 Task: Create a rule when a comment starting with text is posted to a card by anyone except me .
Action: Mouse moved to (705, 171)
Screenshot: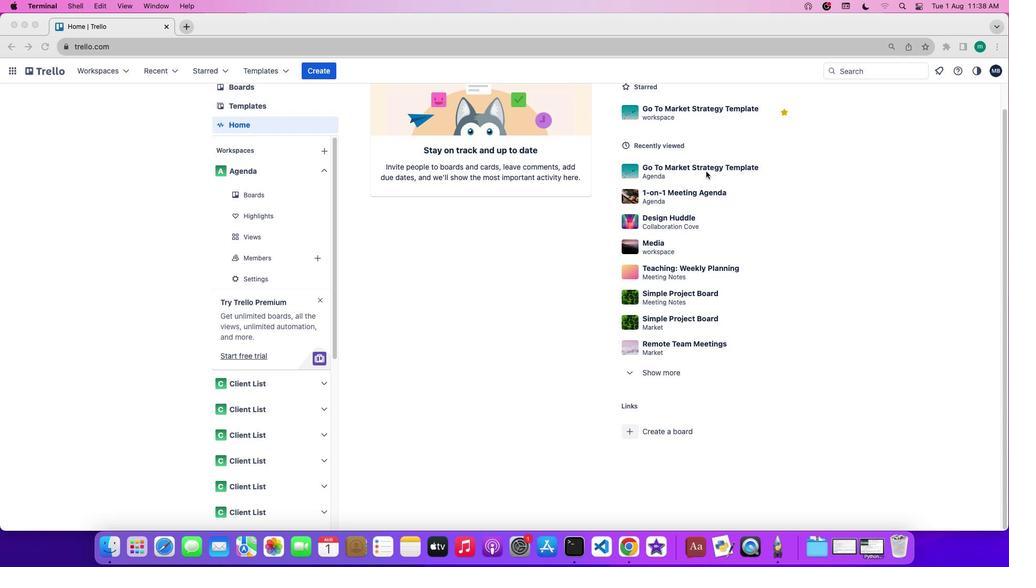
Action: Mouse pressed left at (705, 171)
Screenshot: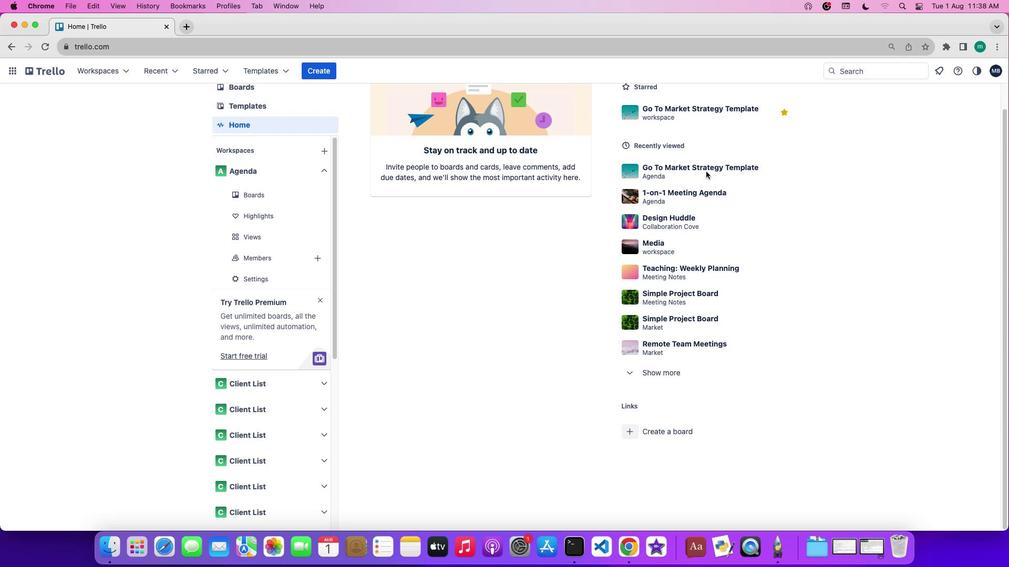 
Action: Mouse pressed left at (705, 171)
Screenshot: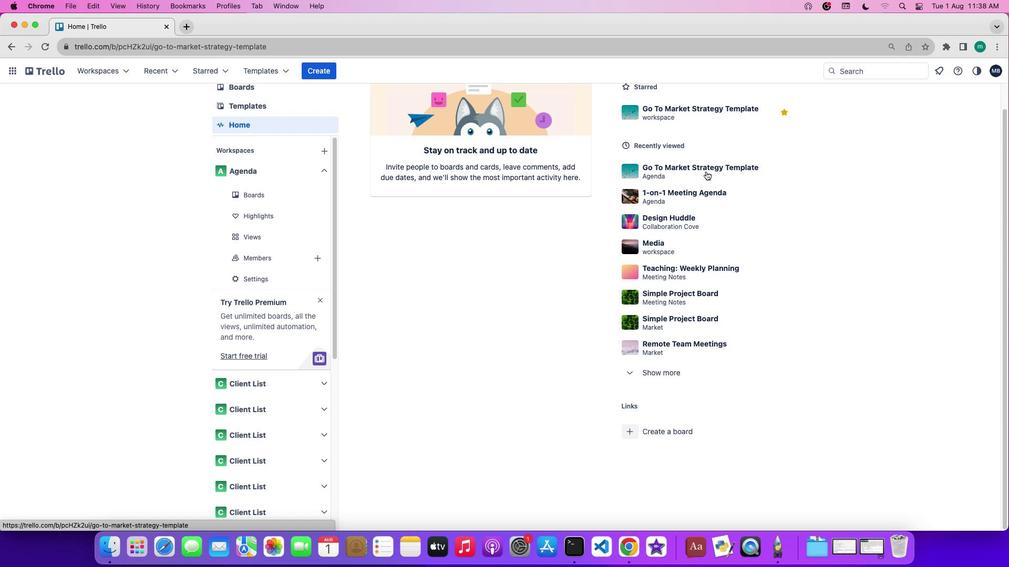 
Action: Mouse moved to (943, 239)
Screenshot: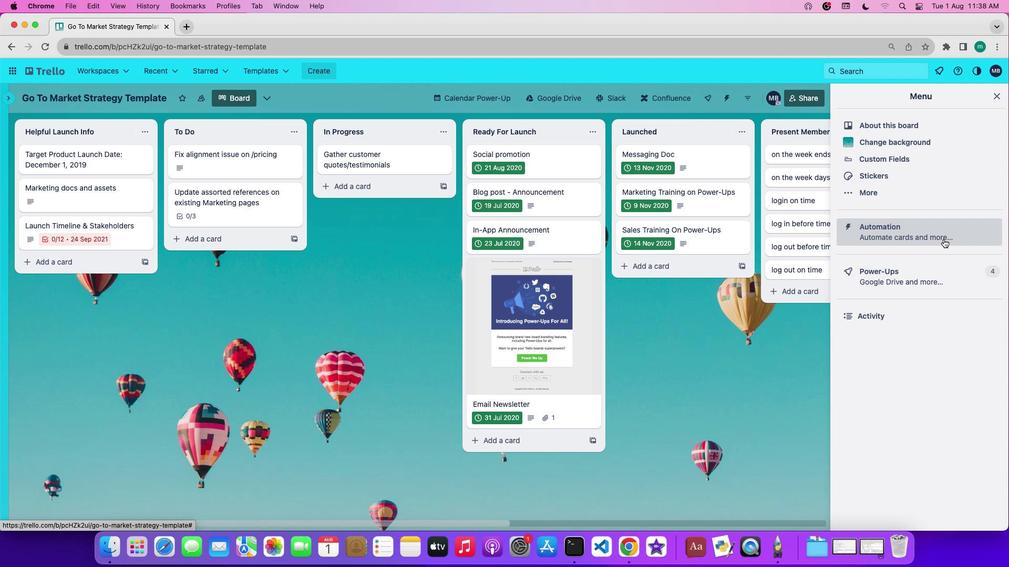
Action: Mouse pressed left at (943, 239)
Screenshot: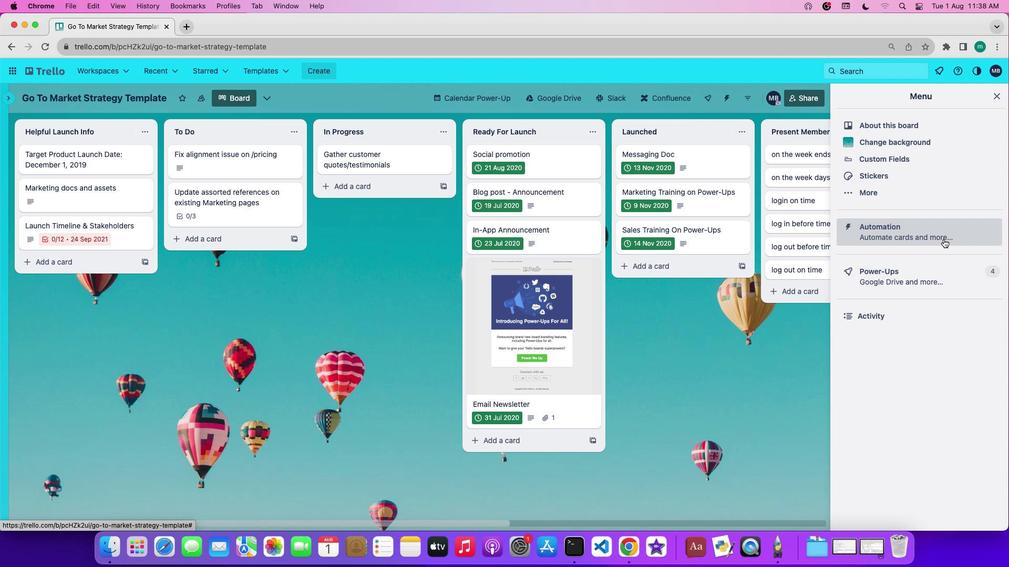 
Action: Mouse moved to (59, 192)
Screenshot: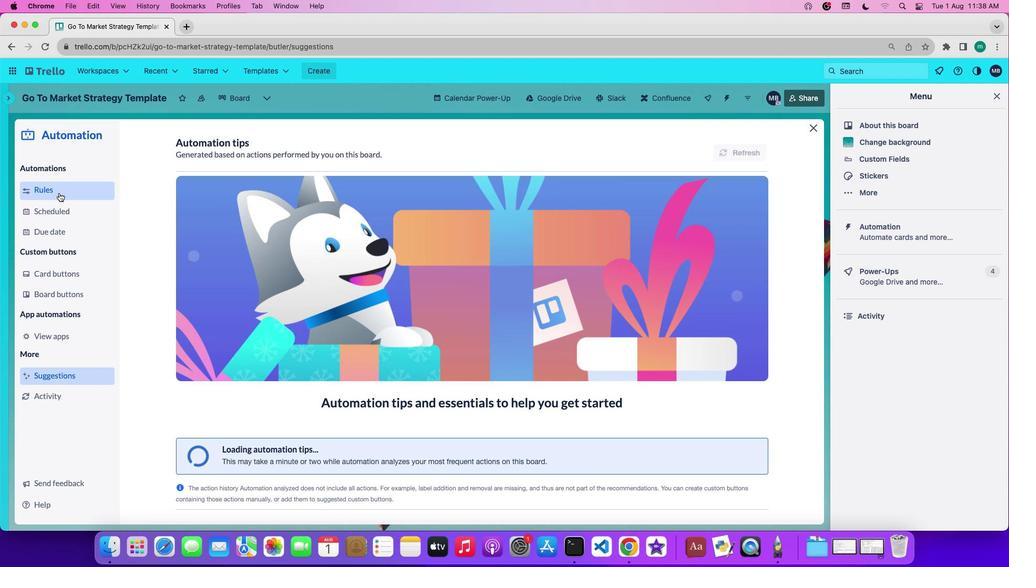 
Action: Mouse pressed left at (59, 192)
Screenshot: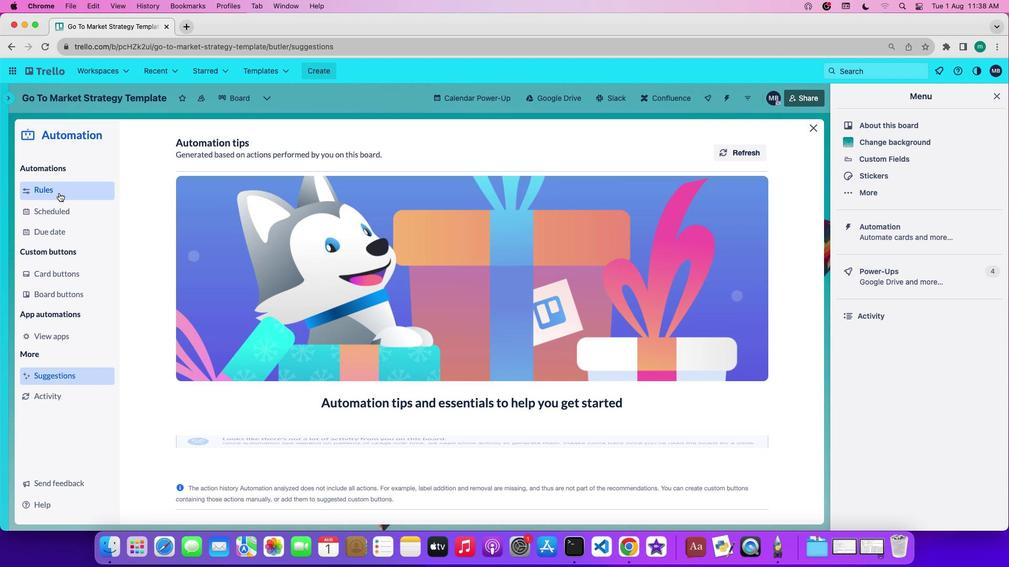 
Action: Mouse moved to (243, 374)
Screenshot: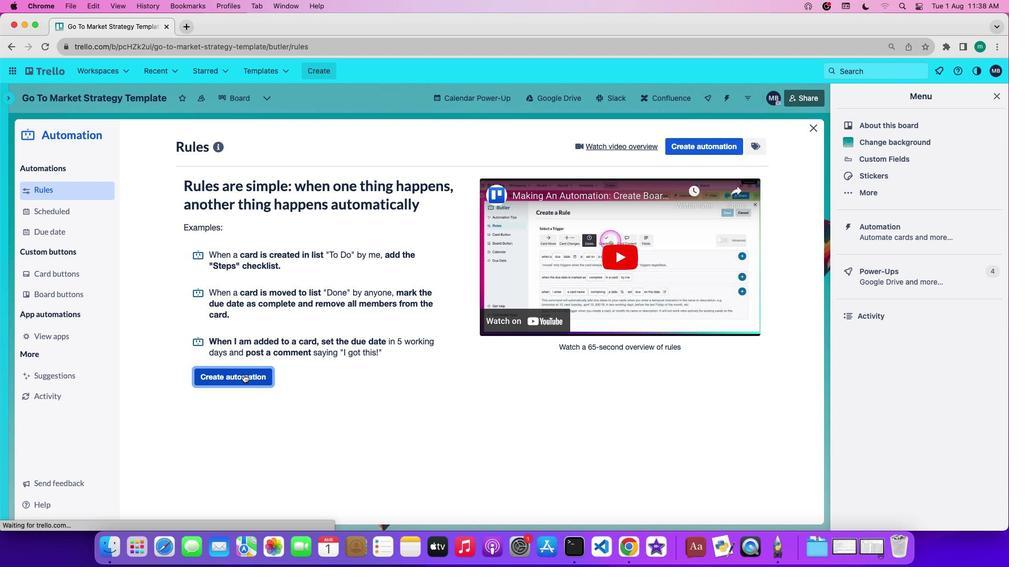 
Action: Mouse pressed left at (243, 374)
Screenshot: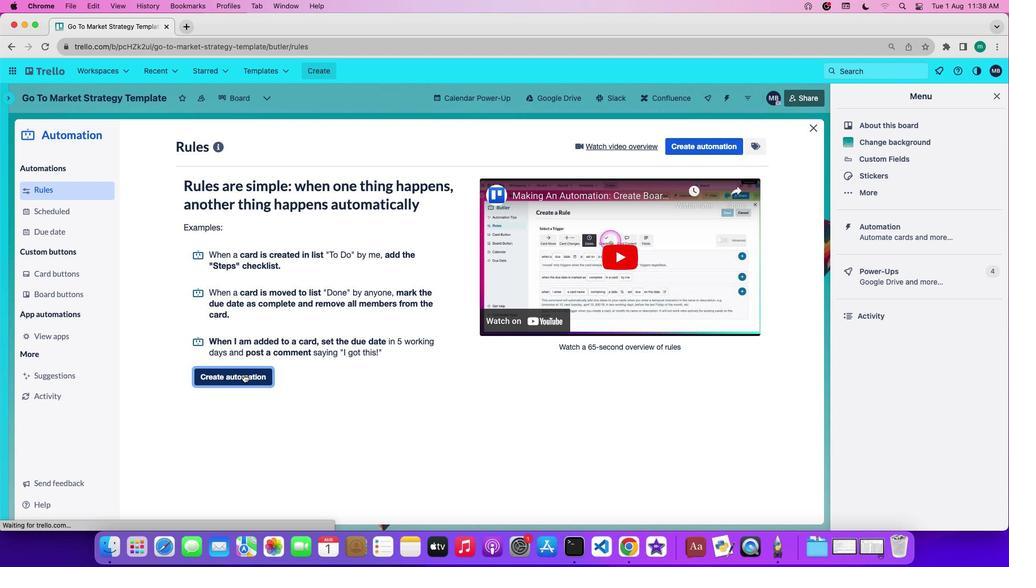 
Action: Mouse moved to (443, 245)
Screenshot: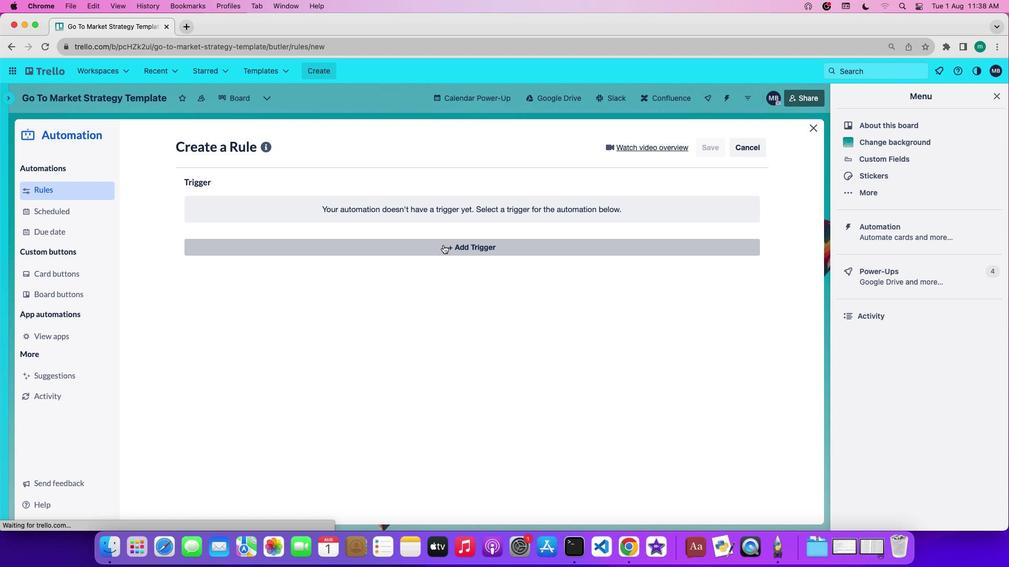 
Action: Mouse pressed left at (443, 245)
Screenshot: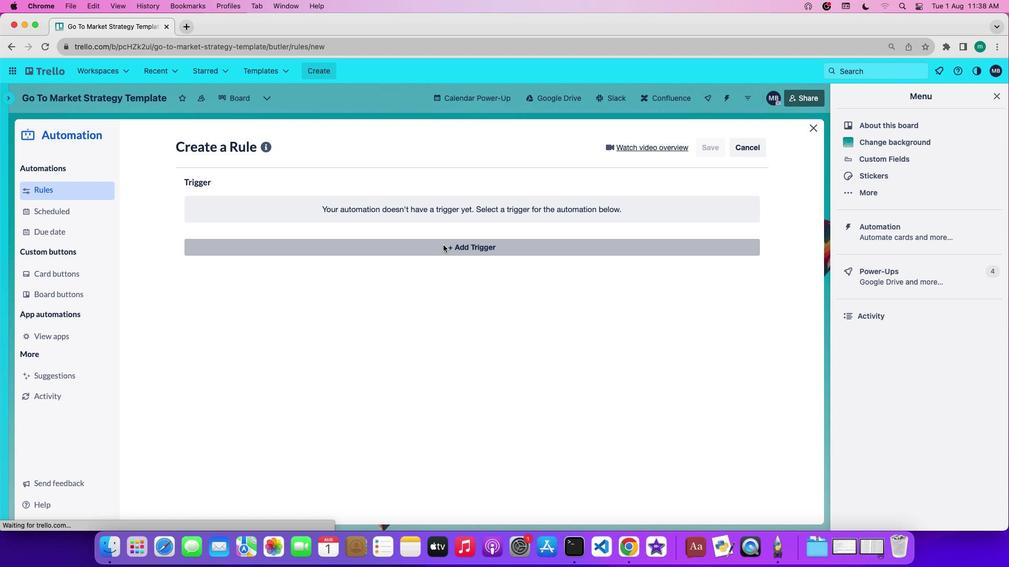 
Action: Mouse moved to (378, 287)
Screenshot: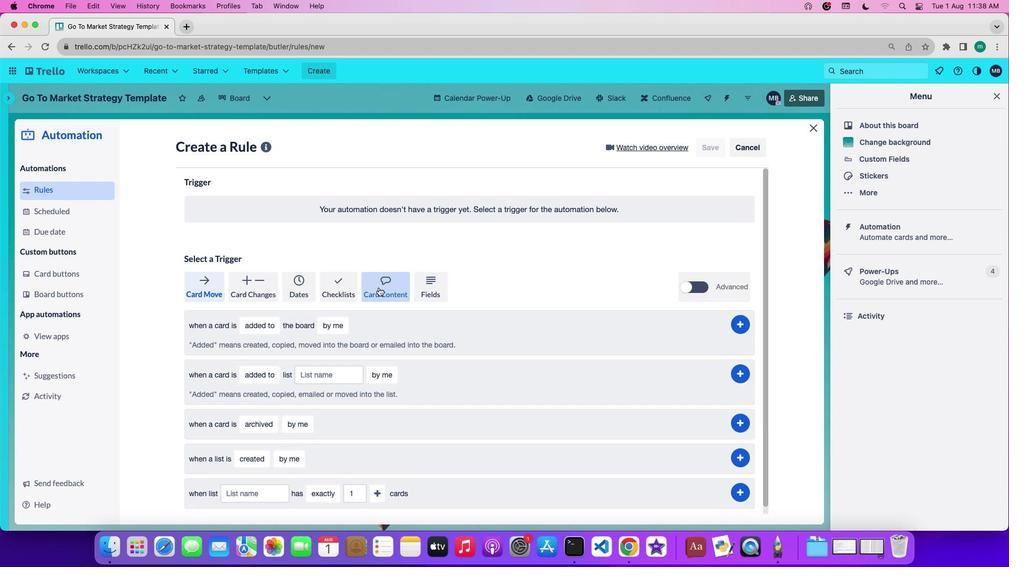 
Action: Mouse pressed left at (378, 287)
Screenshot: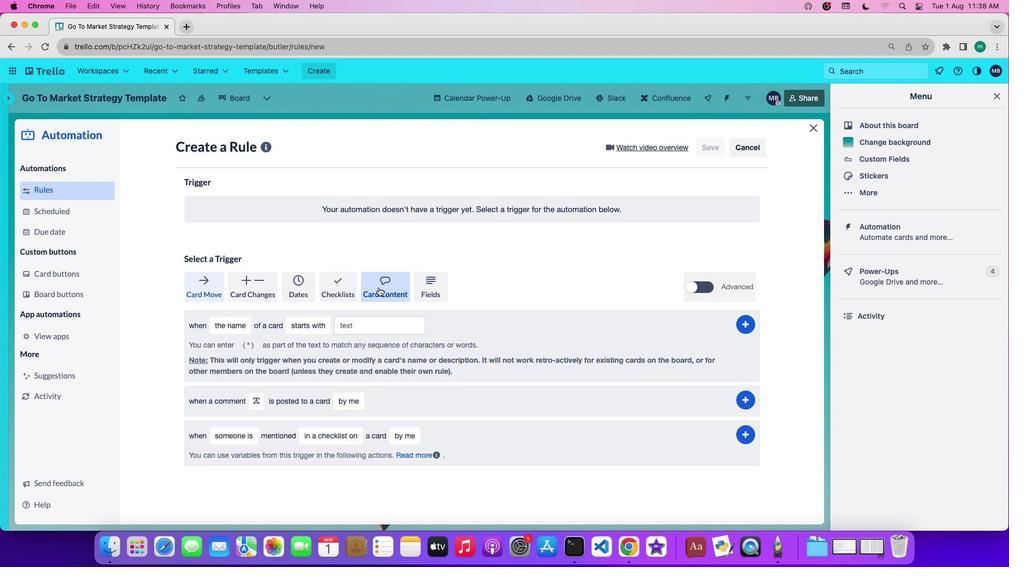 
Action: Mouse moved to (255, 399)
Screenshot: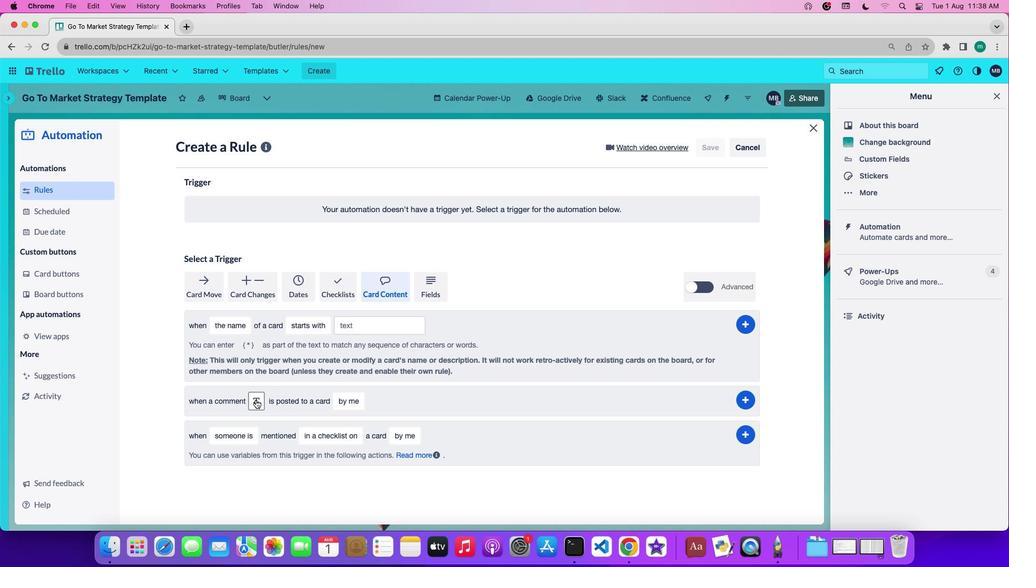 
Action: Mouse pressed left at (255, 399)
Screenshot: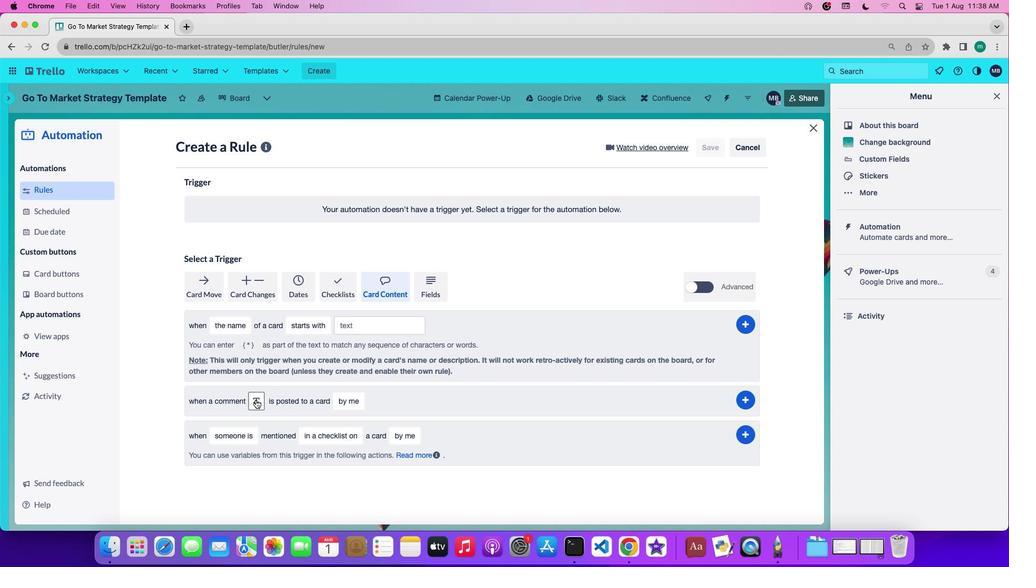 
Action: Mouse moved to (271, 434)
Screenshot: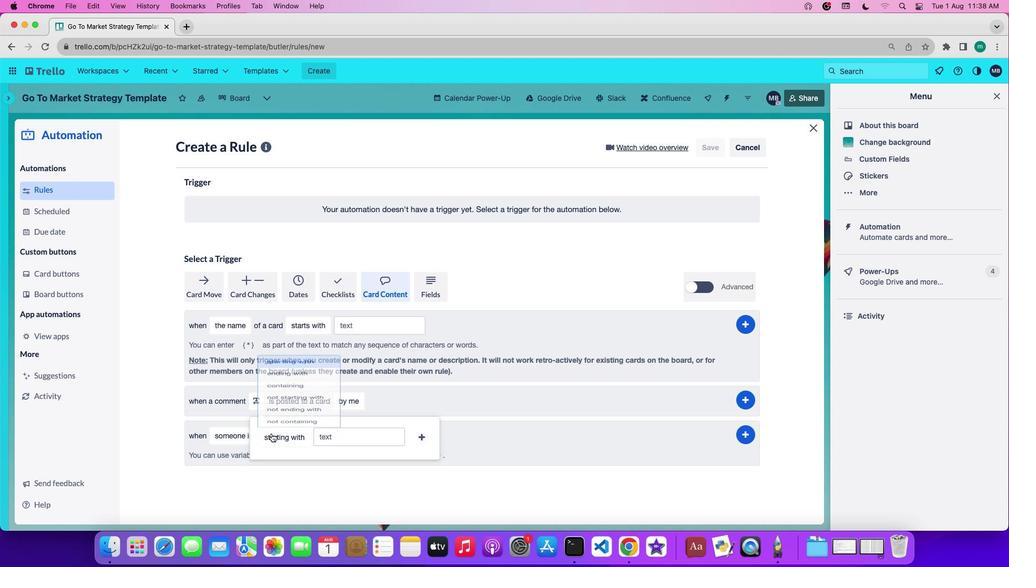 
Action: Mouse pressed left at (271, 434)
Screenshot: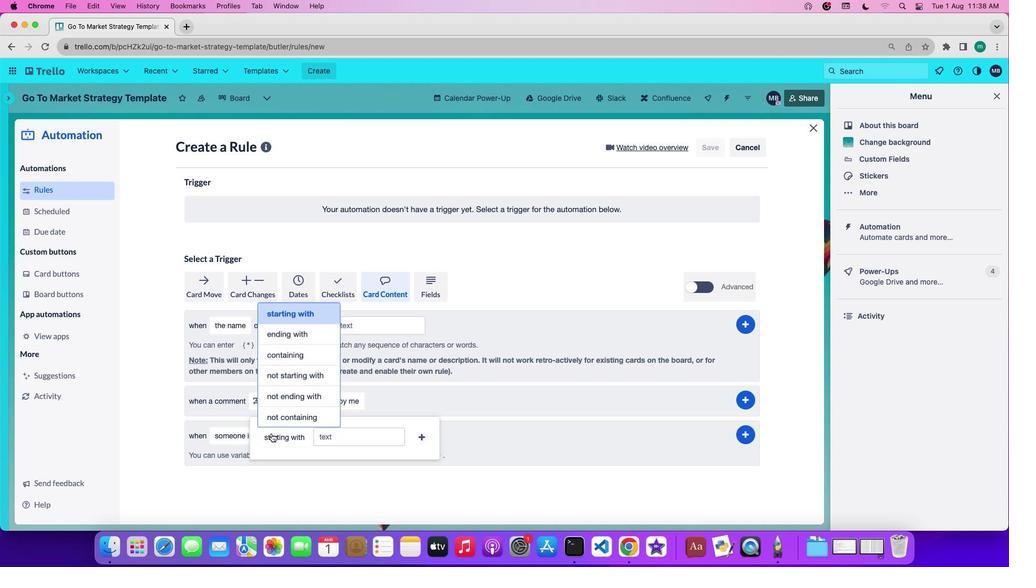 
Action: Mouse moved to (293, 312)
Screenshot: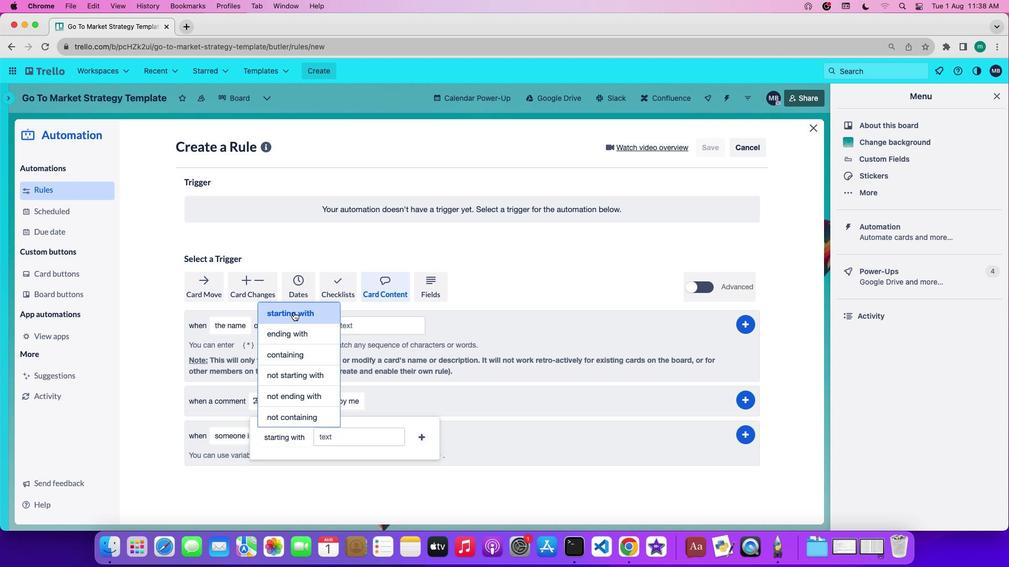 
Action: Mouse pressed left at (293, 312)
Screenshot: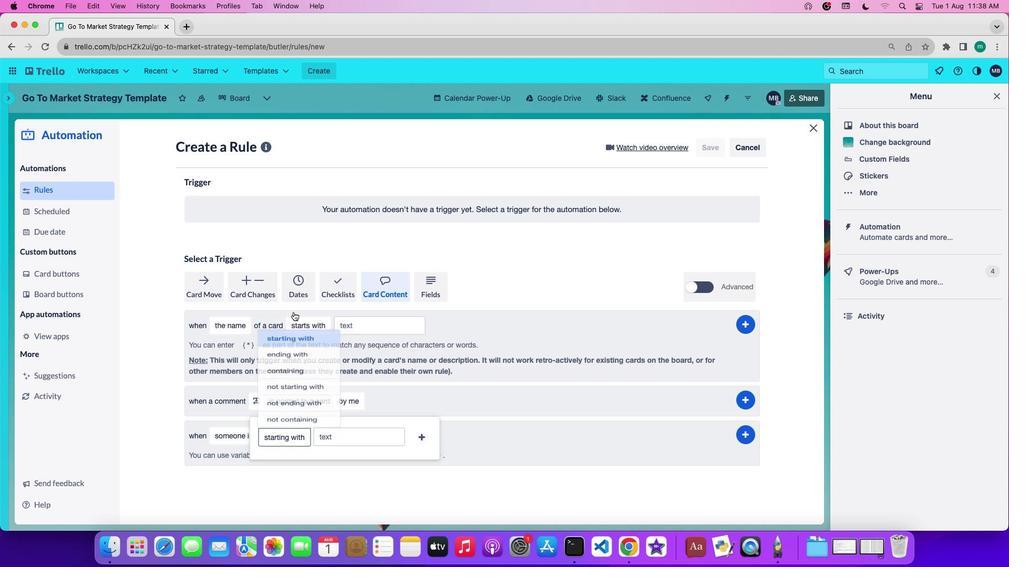 
Action: Mouse moved to (335, 434)
Screenshot: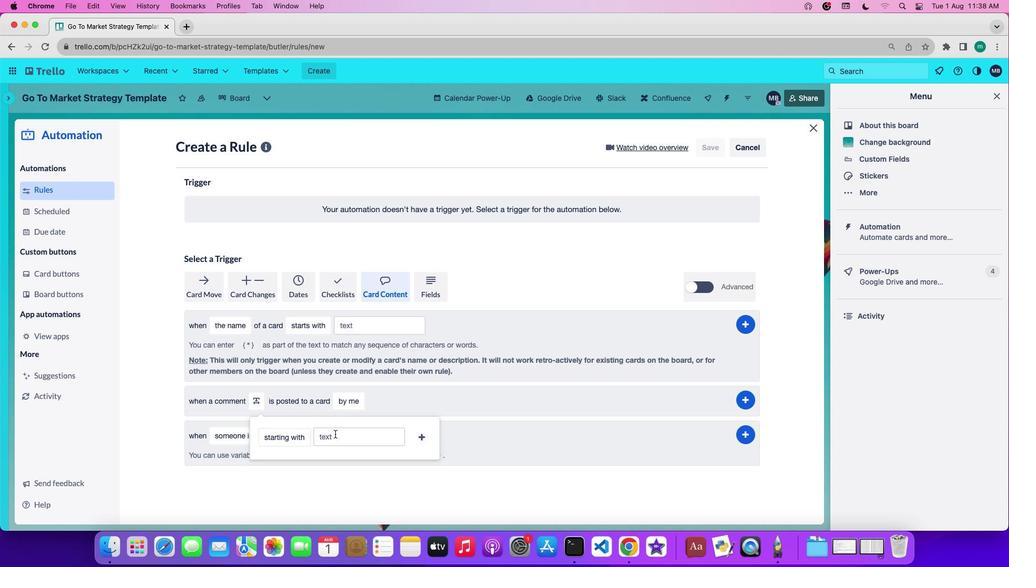 
Action: Mouse pressed left at (335, 434)
Screenshot: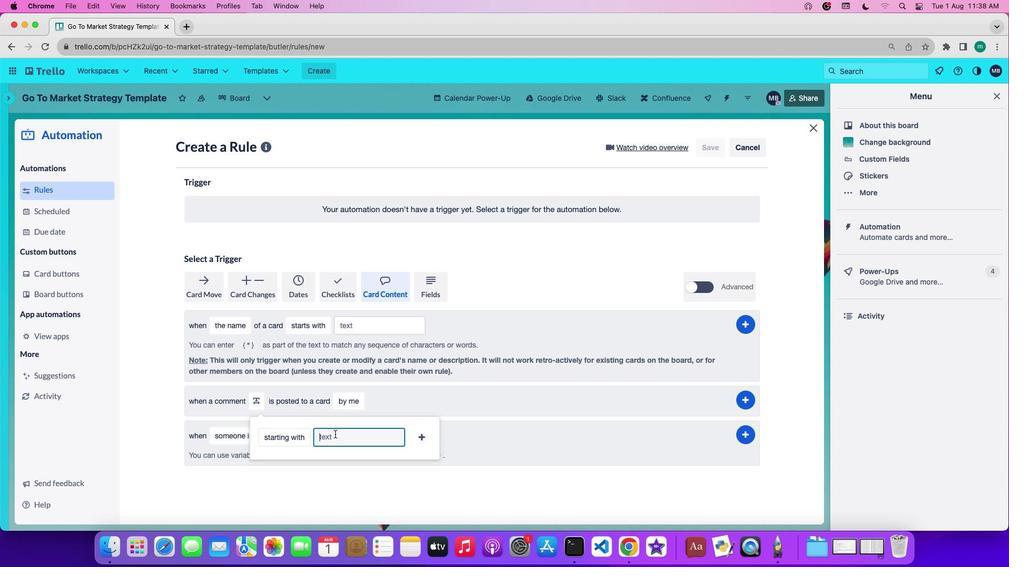 
Action: Key pressed 't''e''x''t'
Screenshot: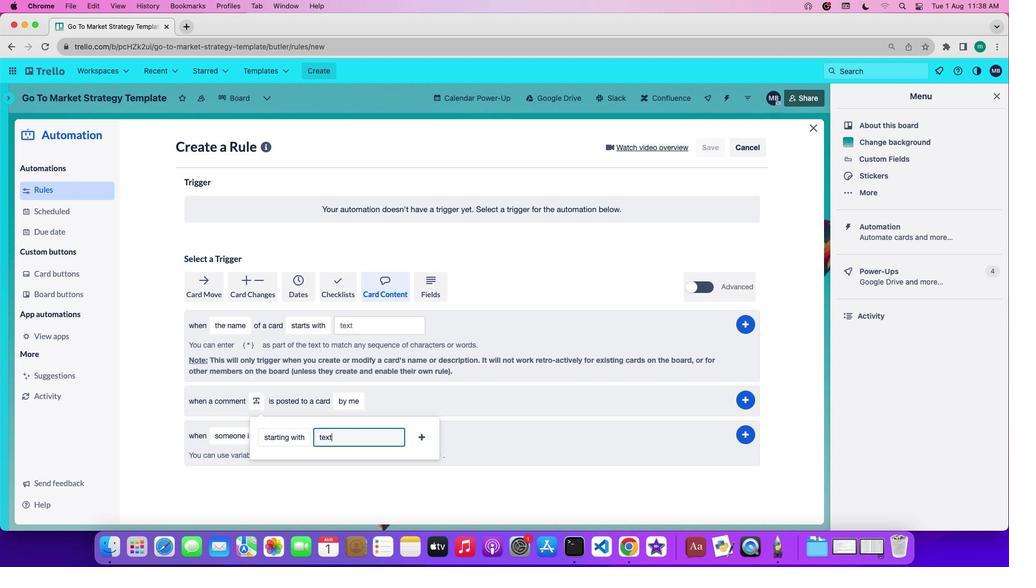 
Action: Mouse moved to (420, 436)
Screenshot: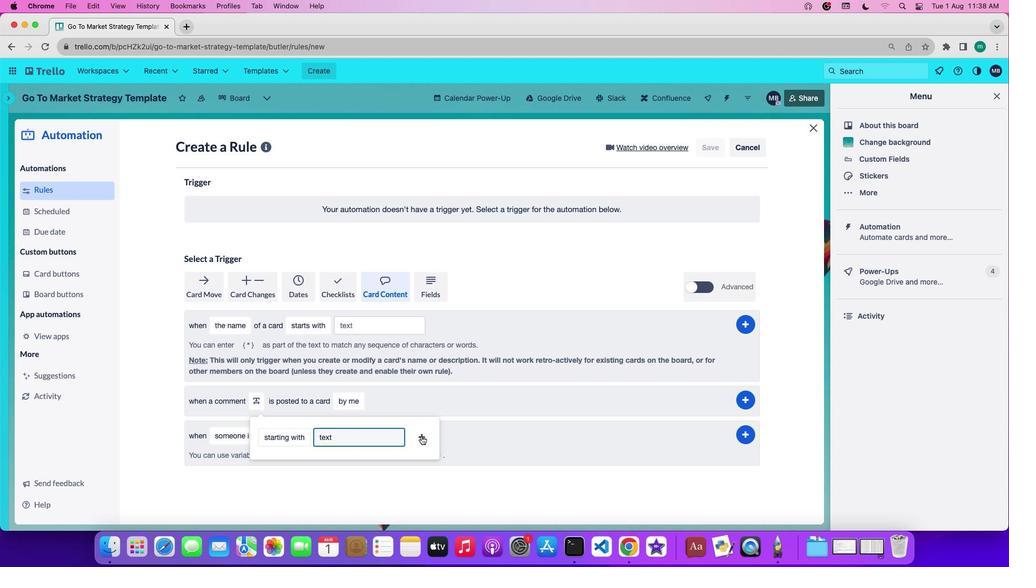 
Action: Mouse pressed left at (420, 436)
Screenshot: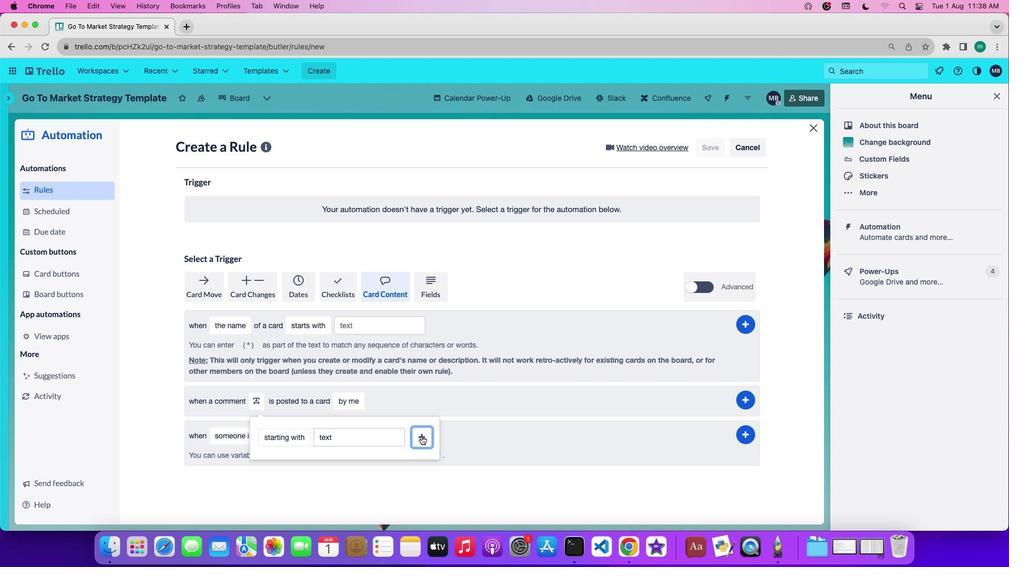 
Action: Mouse moved to (411, 401)
Screenshot: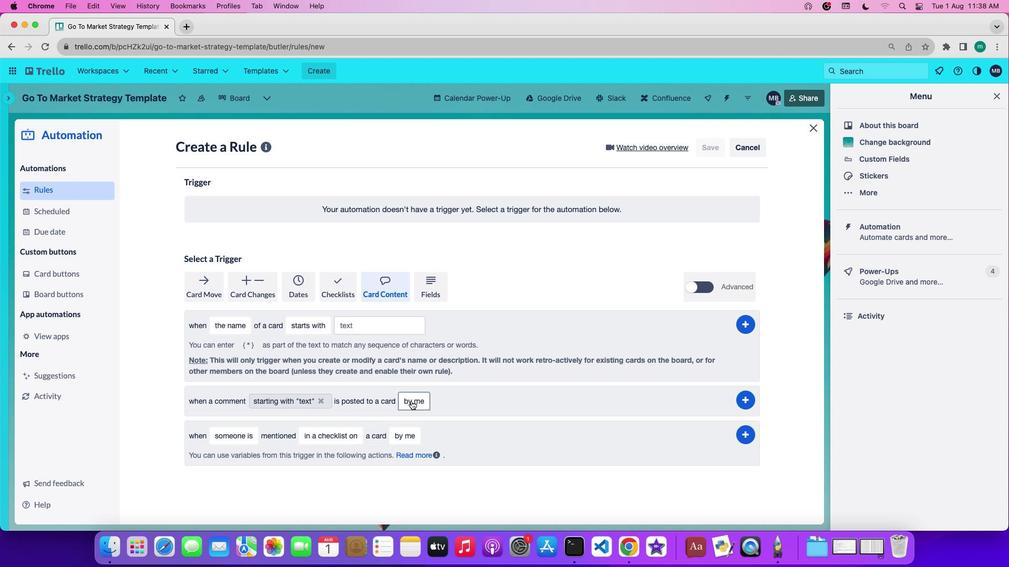 
Action: Mouse pressed left at (411, 401)
Screenshot: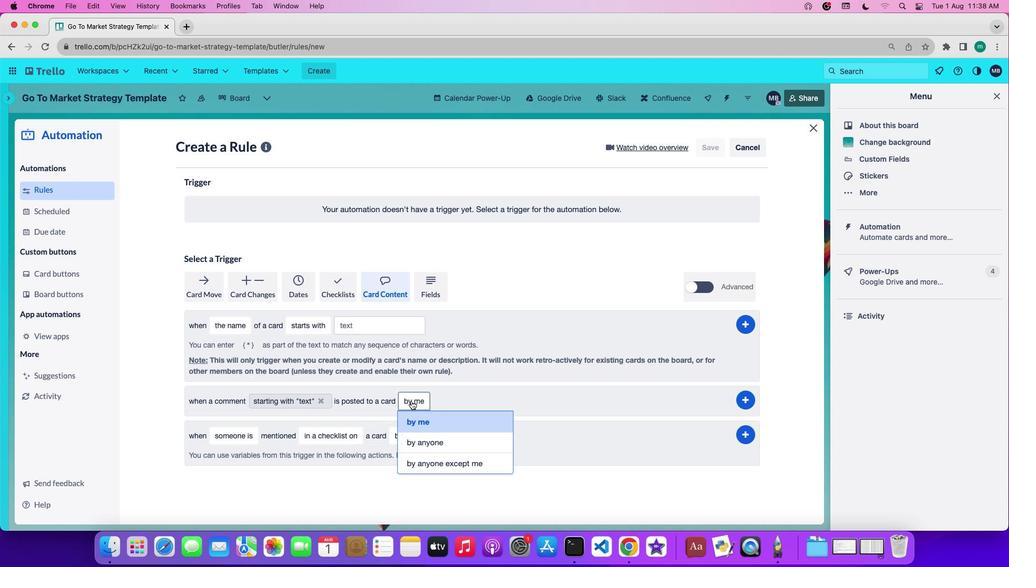 
Action: Mouse moved to (443, 464)
Screenshot: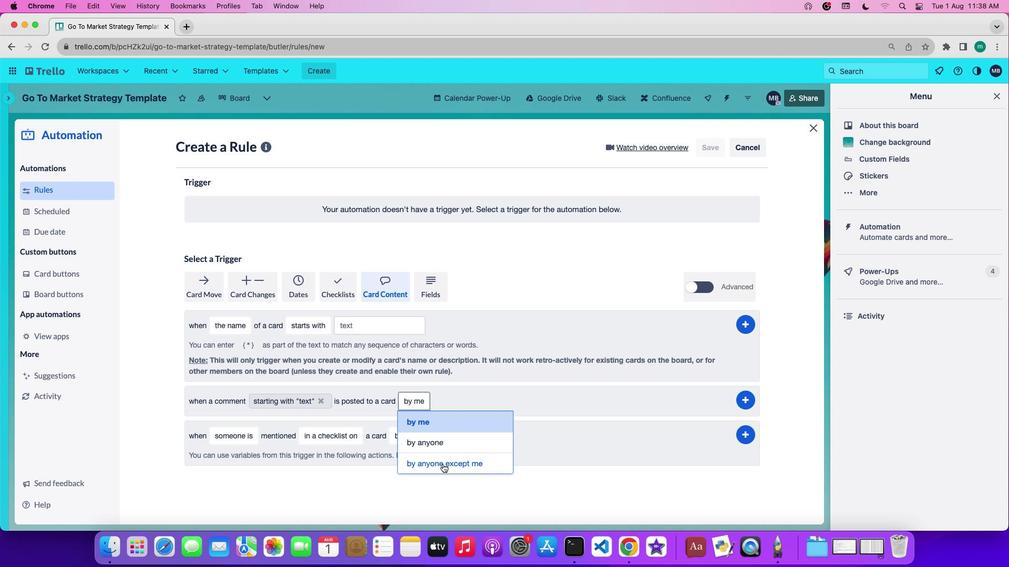 
Action: Mouse pressed left at (443, 464)
Screenshot: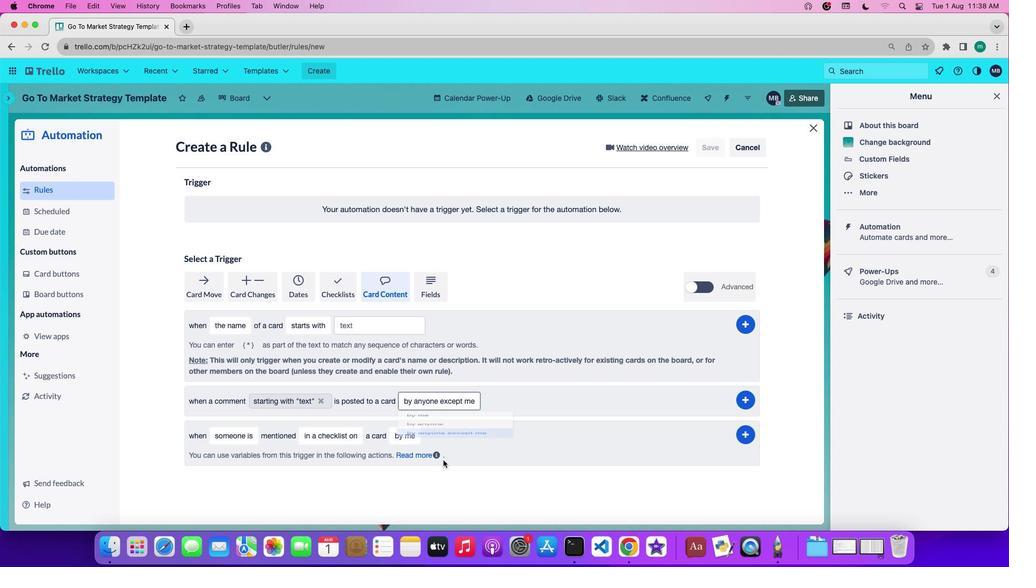 
Action: Mouse moved to (740, 401)
Screenshot: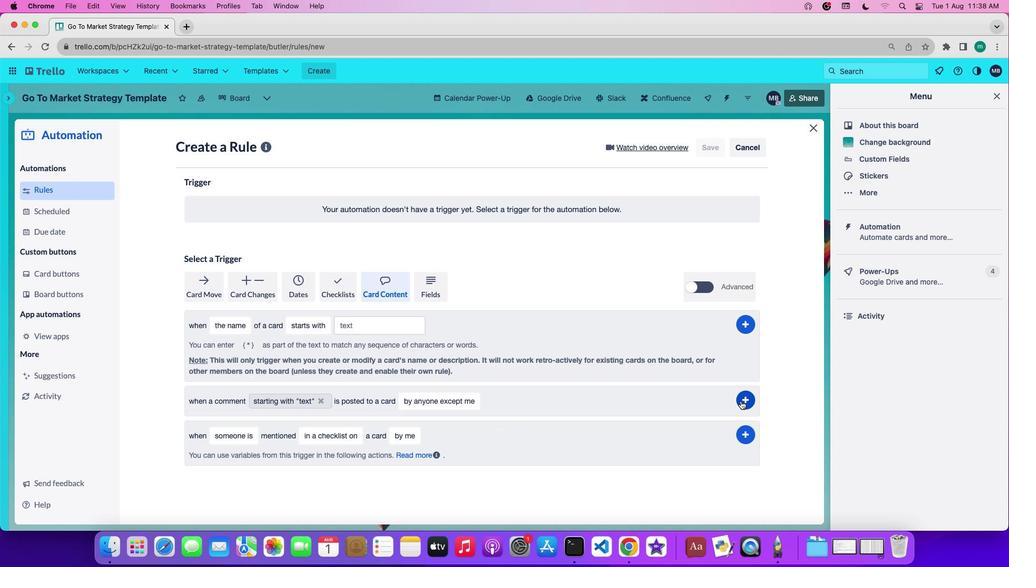 
Action: Mouse pressed left at (740, 401)
Screenshot: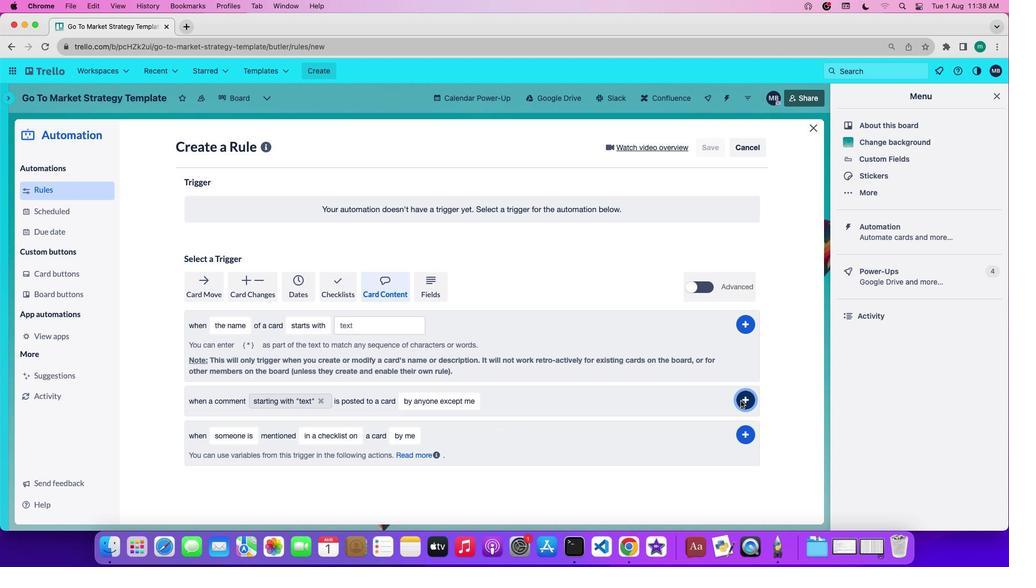 
